 Task: Create a blank project ArtiZen with privacy Public and default view as List and in the team Taskers . Create three sections in the project as To-Do, Doing and Done
Action: Mouse moved to (793, 320)
Screenshot: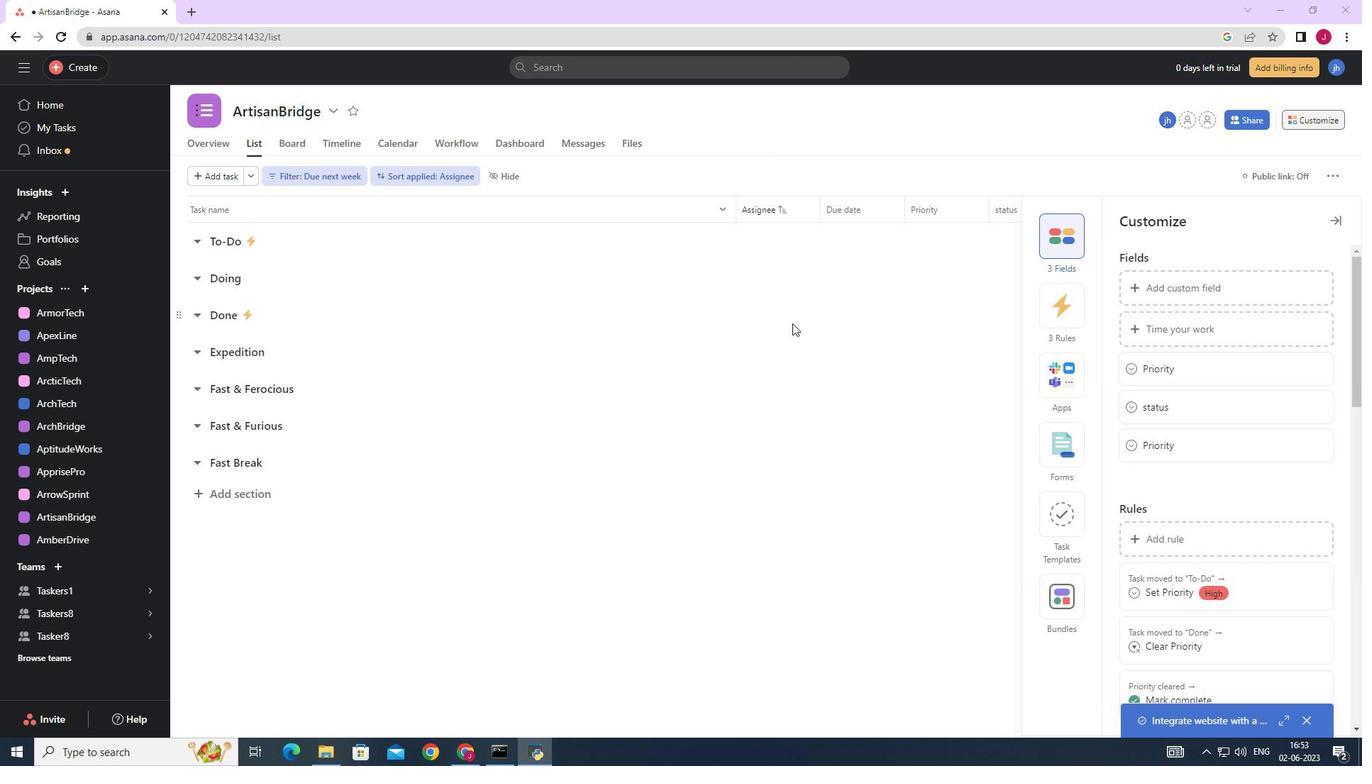 
Action: Mouse scrolled (793, 320) with delta (0, 0)
Screenshot: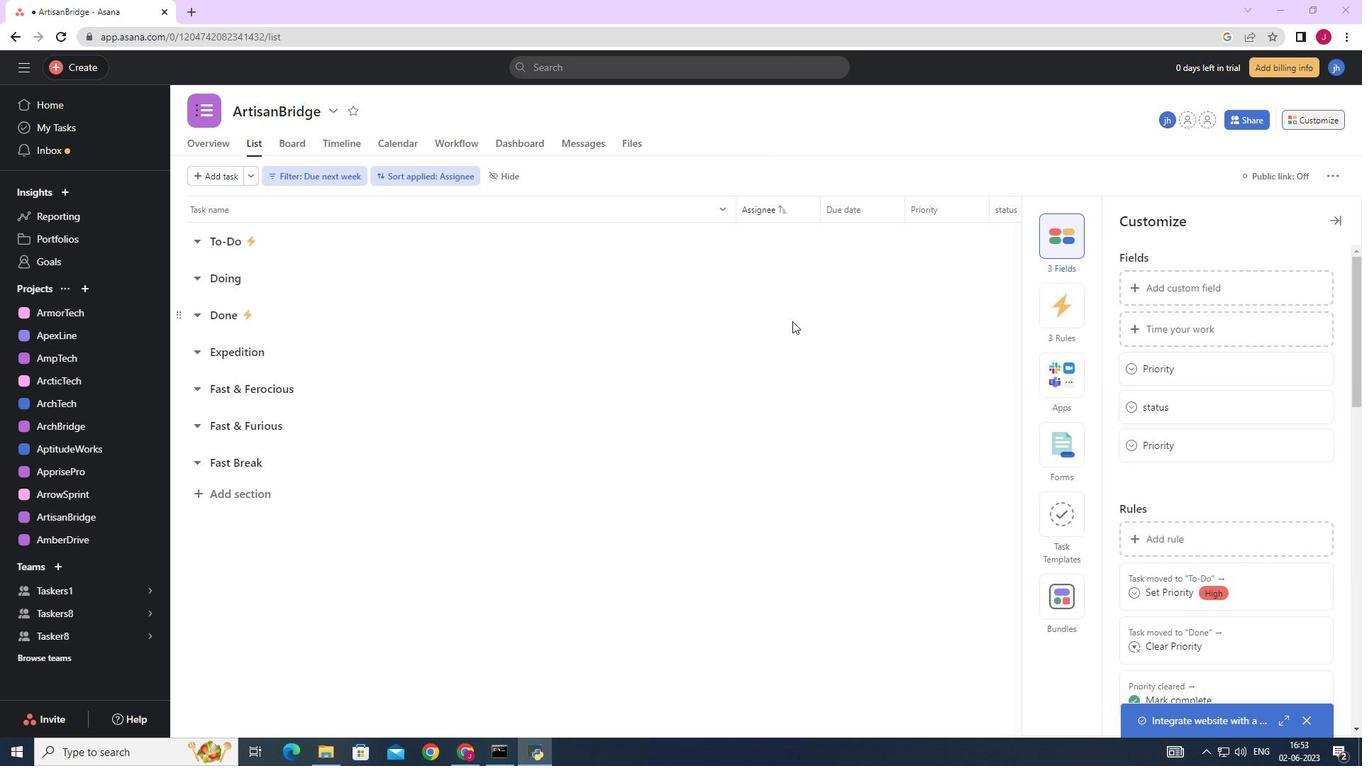 
Action: Mouse moved to (1329, 217)
Screenshot: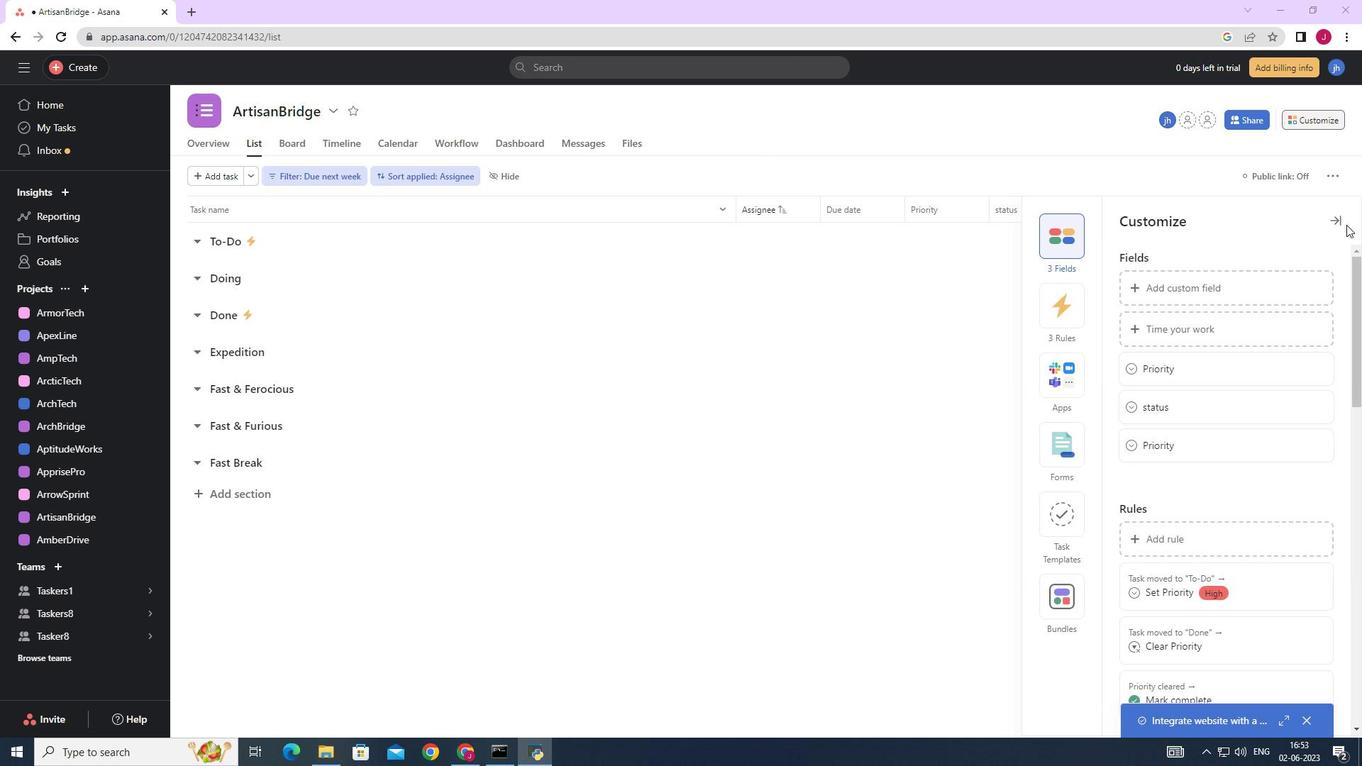 
Action: Mouse pressed left at (1329, 217)
Screenshot: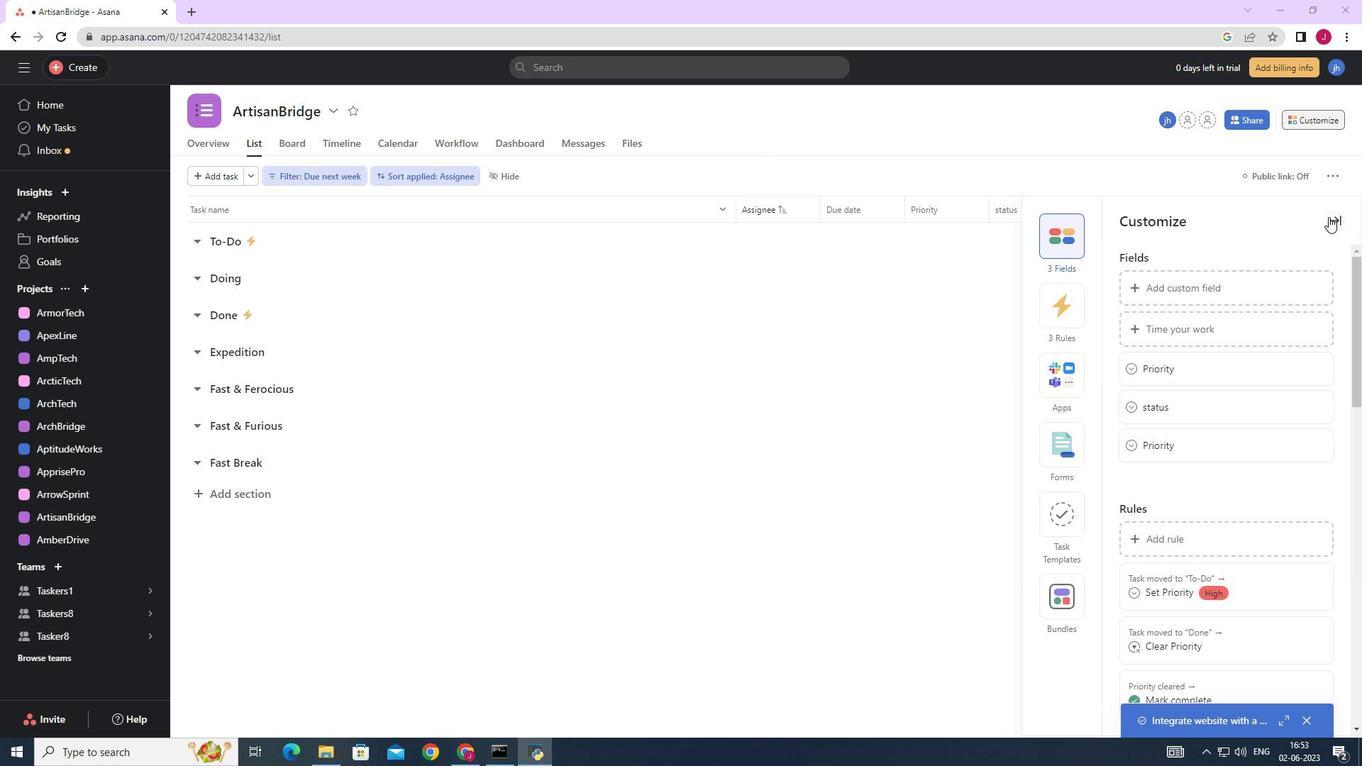 
Action: Mouse moved to (83, 286)
Screenshot: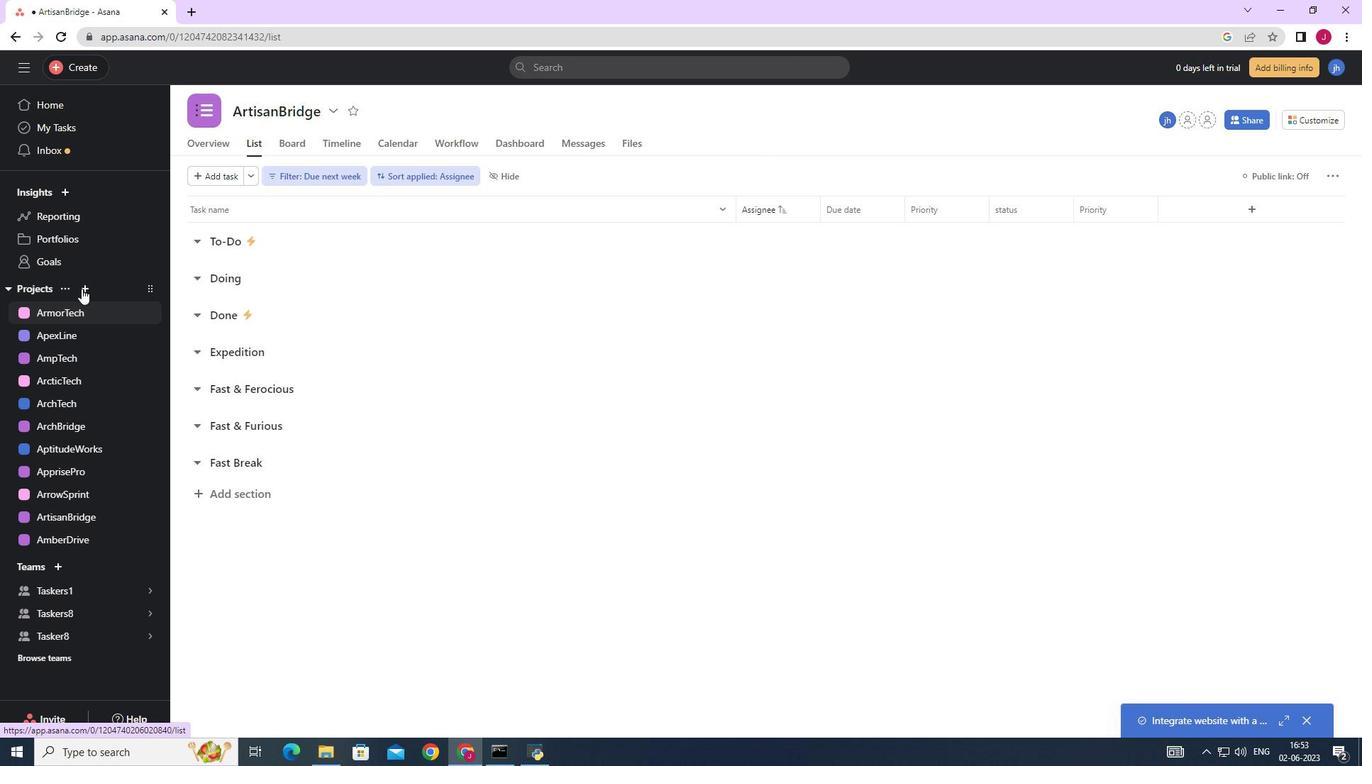 
Action: Mouse pressed left at (83, 286)
Screenshot: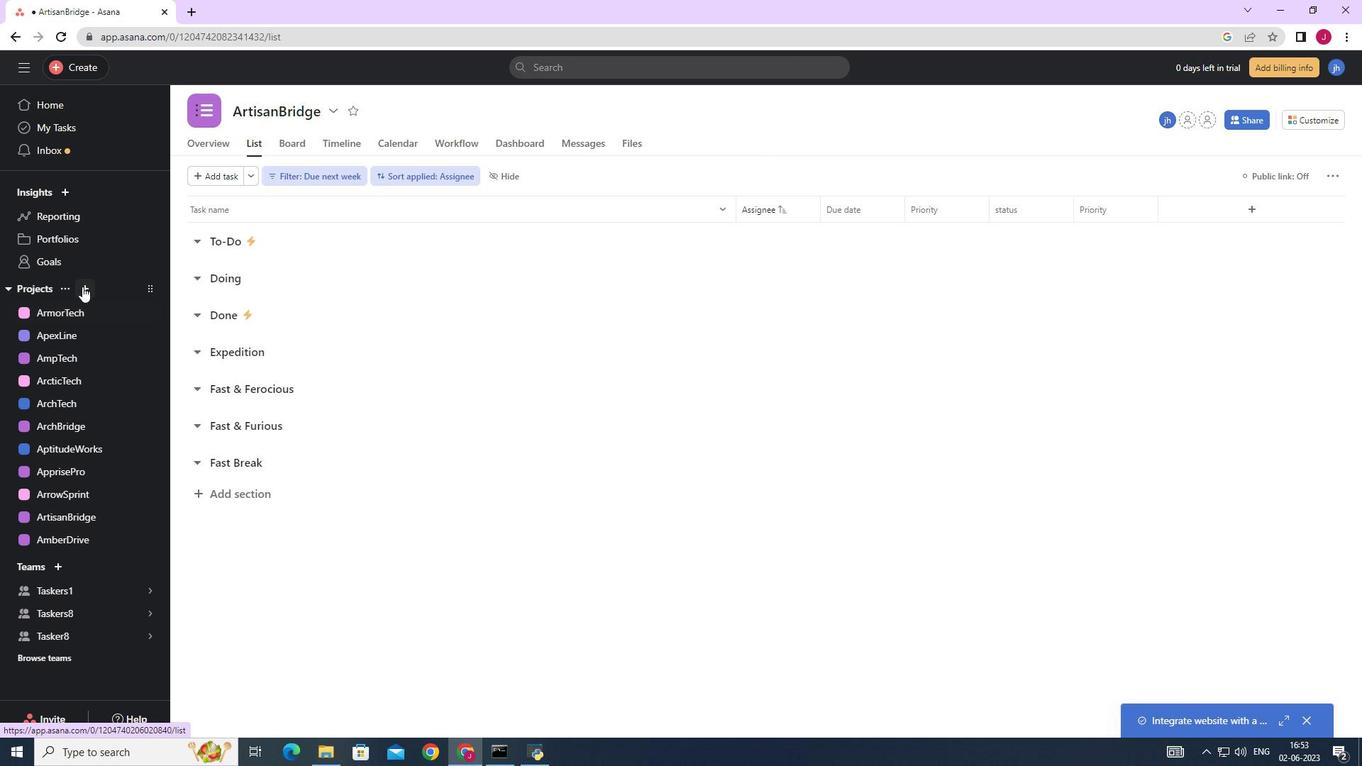 
Action: Mouse moved to (146, 322)
Screenshot: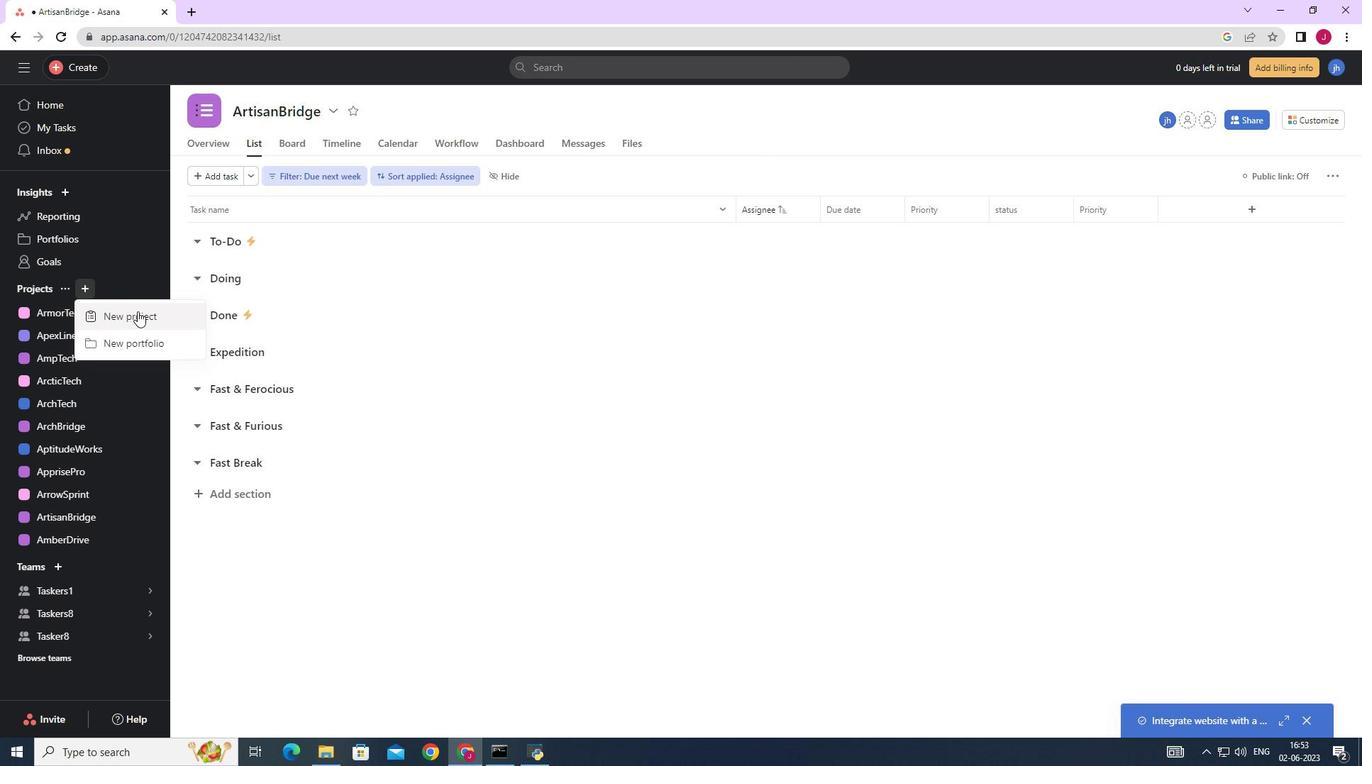 
Action: Mouse pressed left at (146, 322)
Screenshot: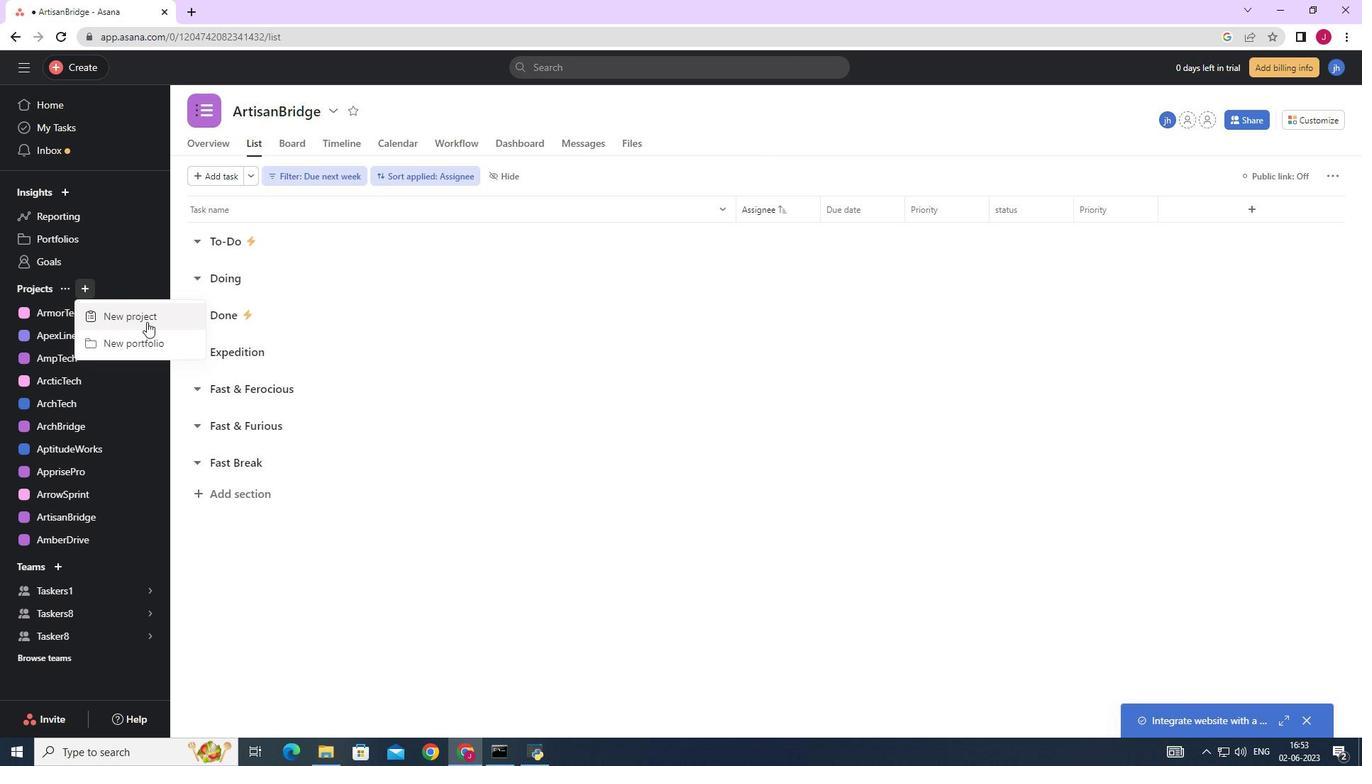 
Action: Mouse moved to (574, 291)
Screenshot: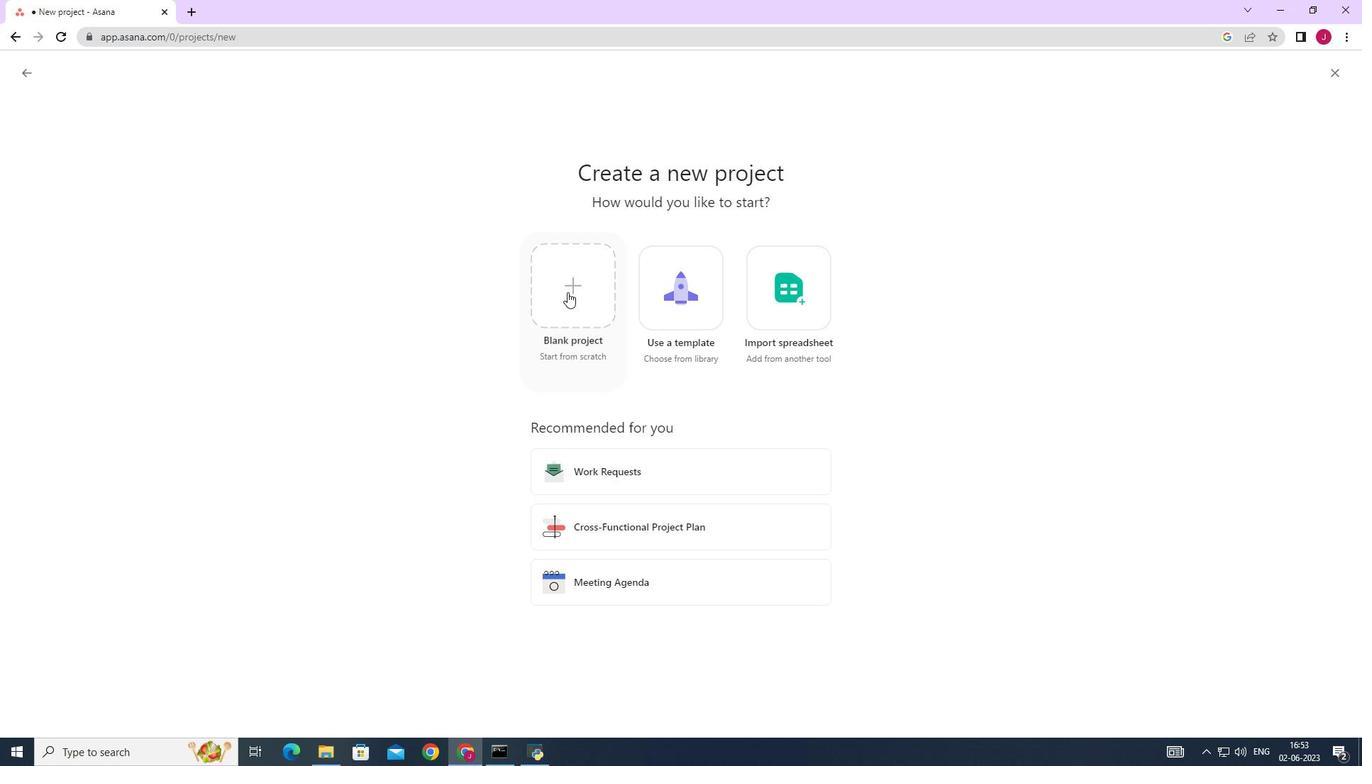 
Action: Mouse pressed left at (574, 291)
Screenshot: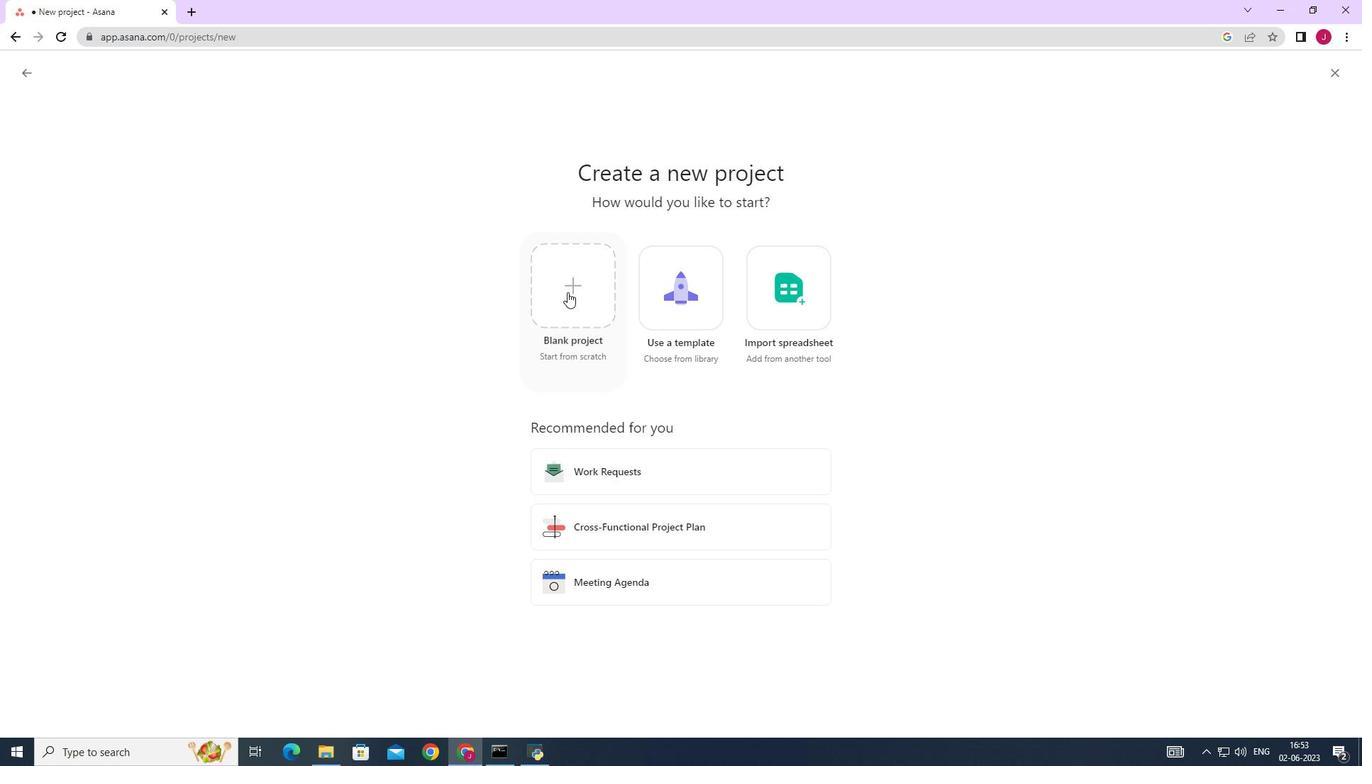 
Action: Mouse moved to (362, 188)
Screenshot: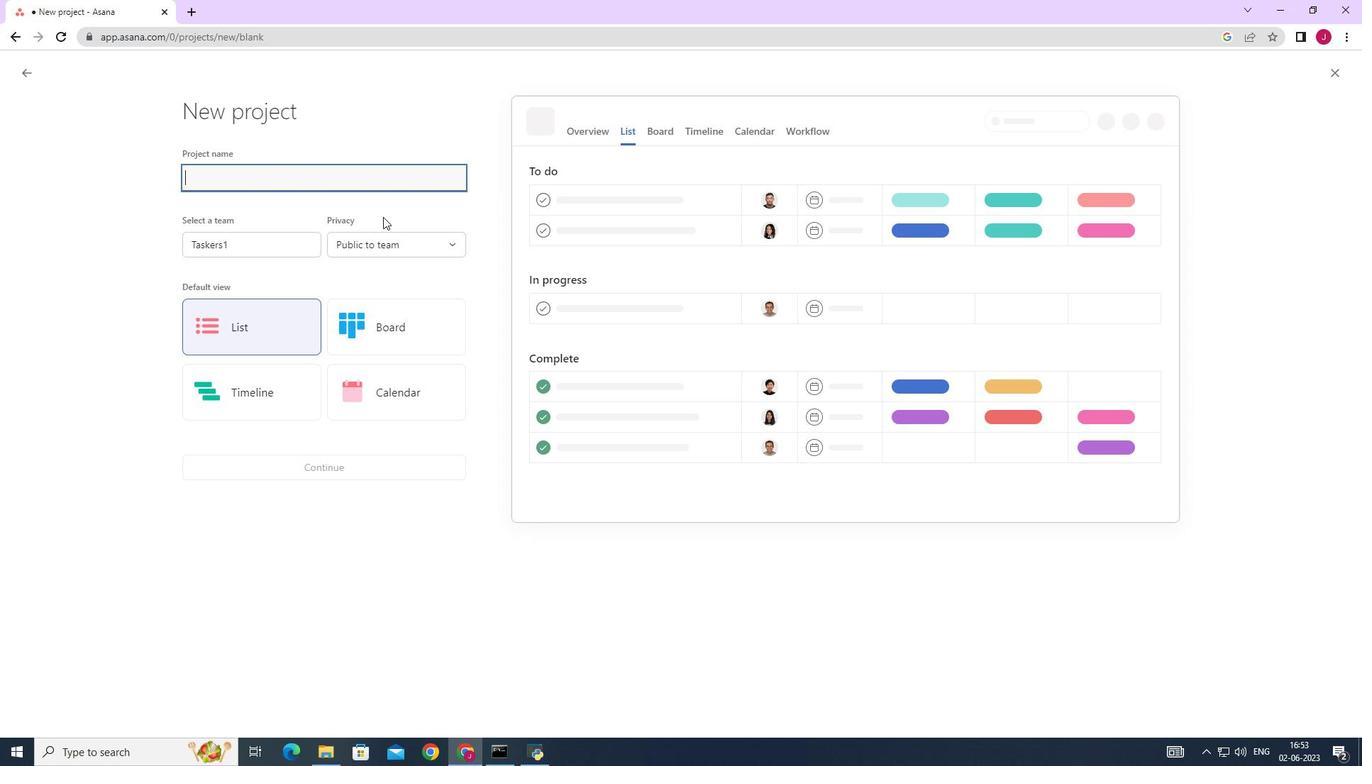 
Action: Key pressed <Key.caps_lock>A<Key.caps_lock>rti<Key.caps_lock>Z<Key.caps_lock>en
Screenshot: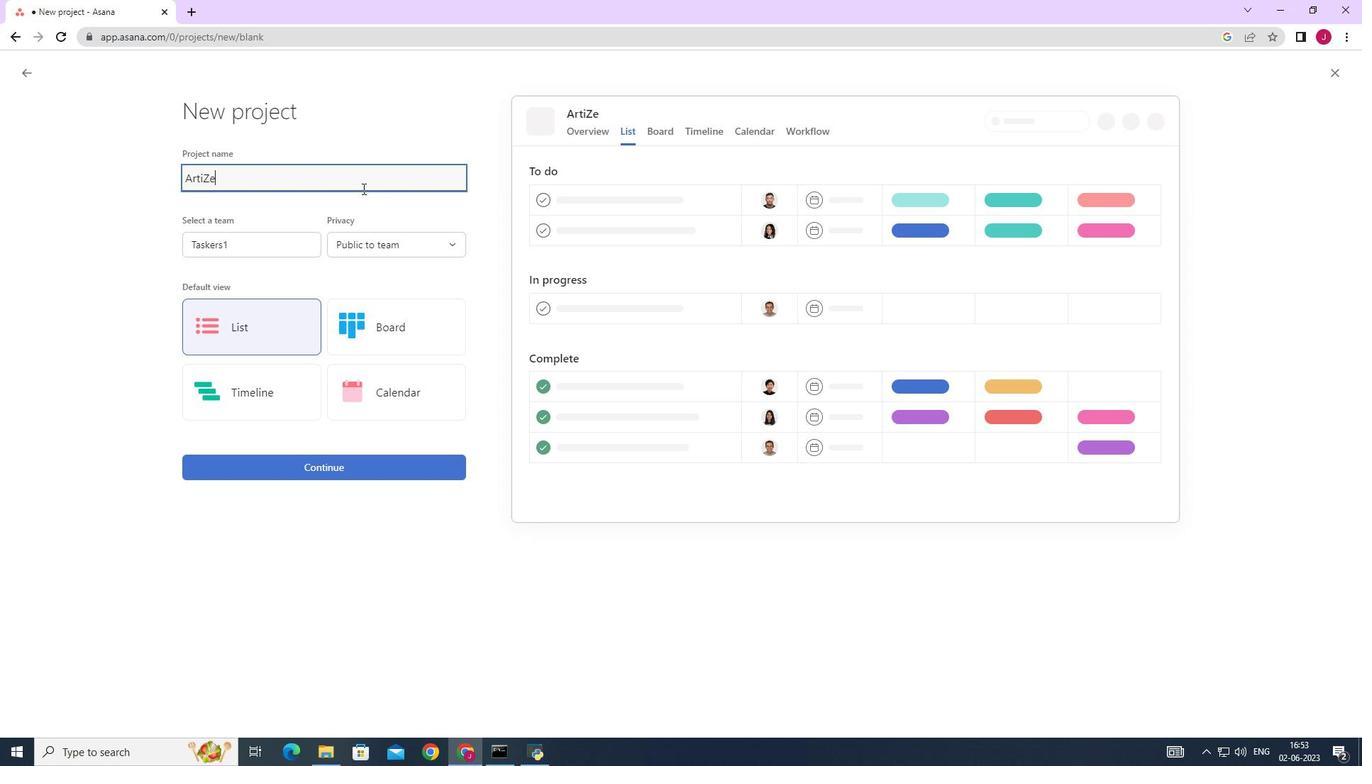 
Action: Mouse moved to (414, 247)
Screenshot: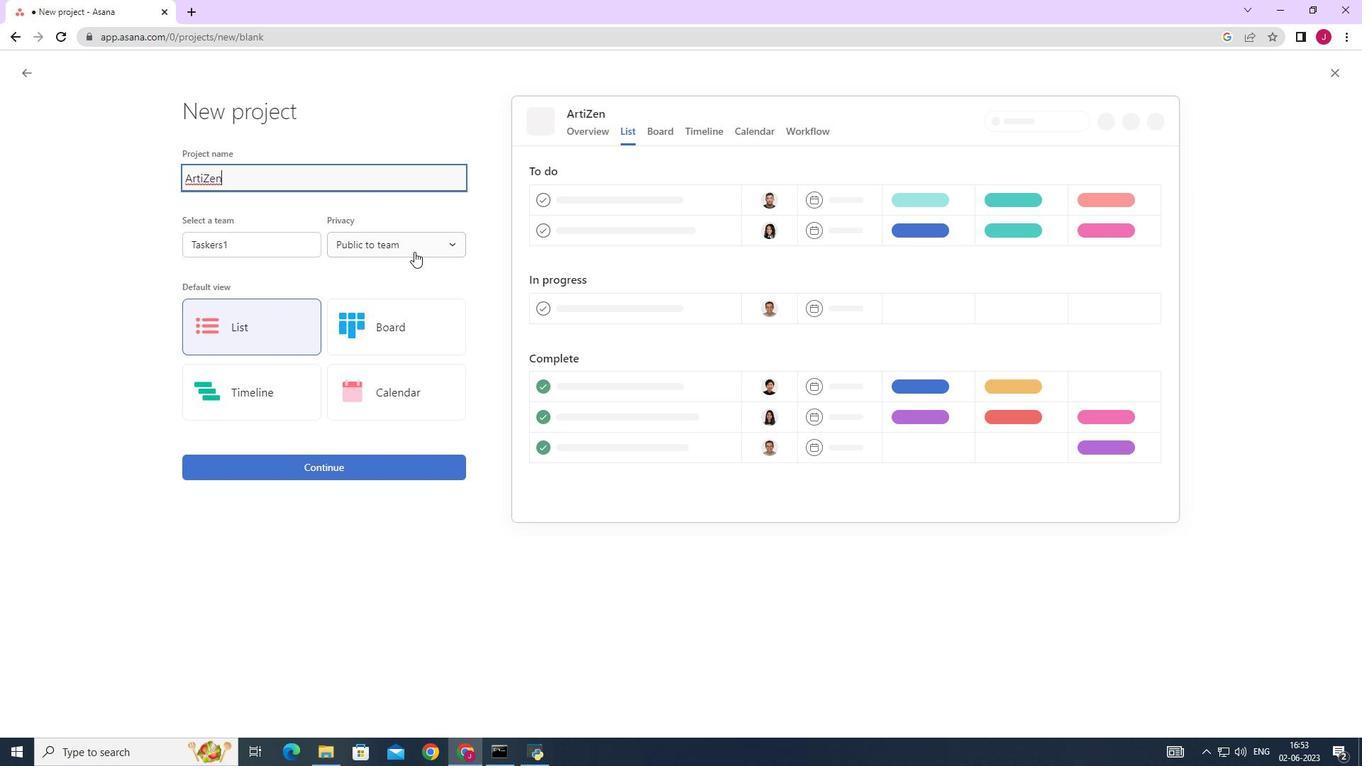 
Action: Mouse pressed left at (414, 247)
Screenshot: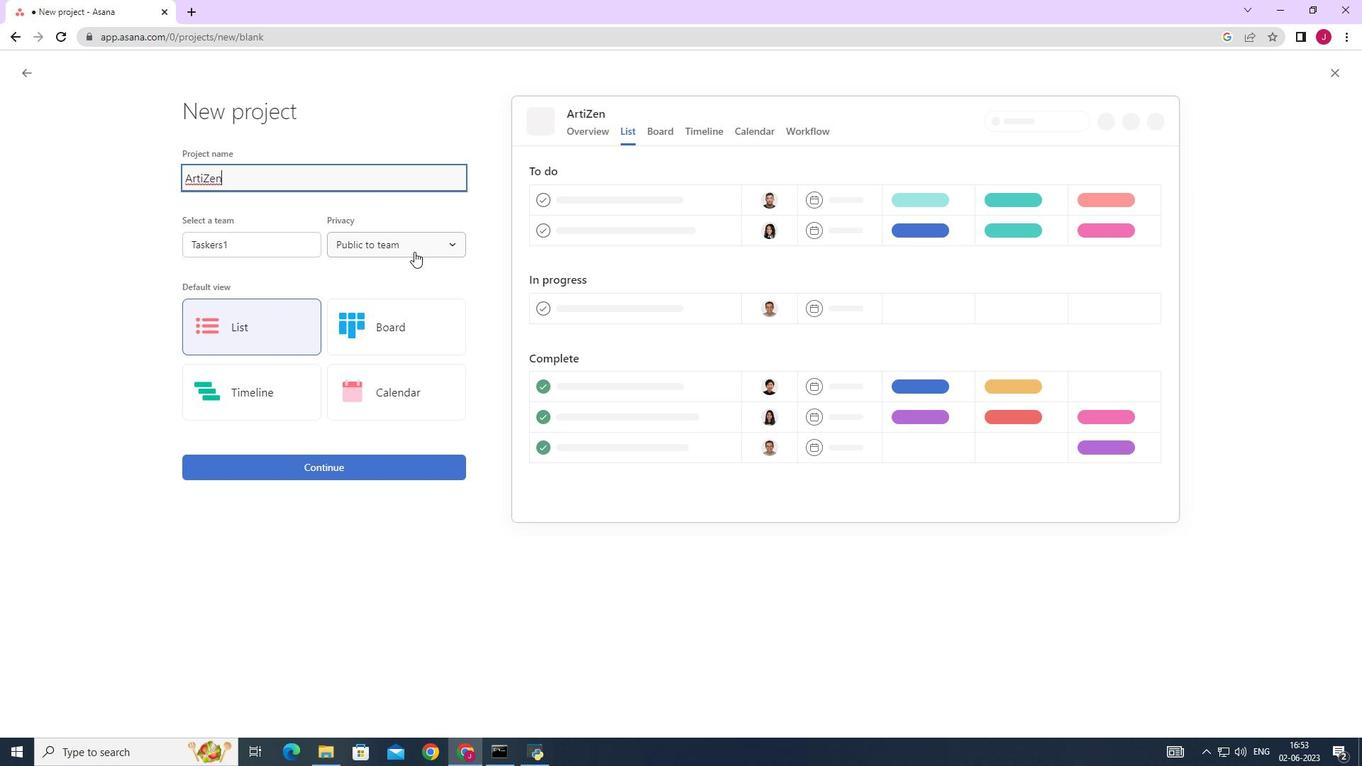 
Action: Mouse moved to (405, 269)
Screenshot: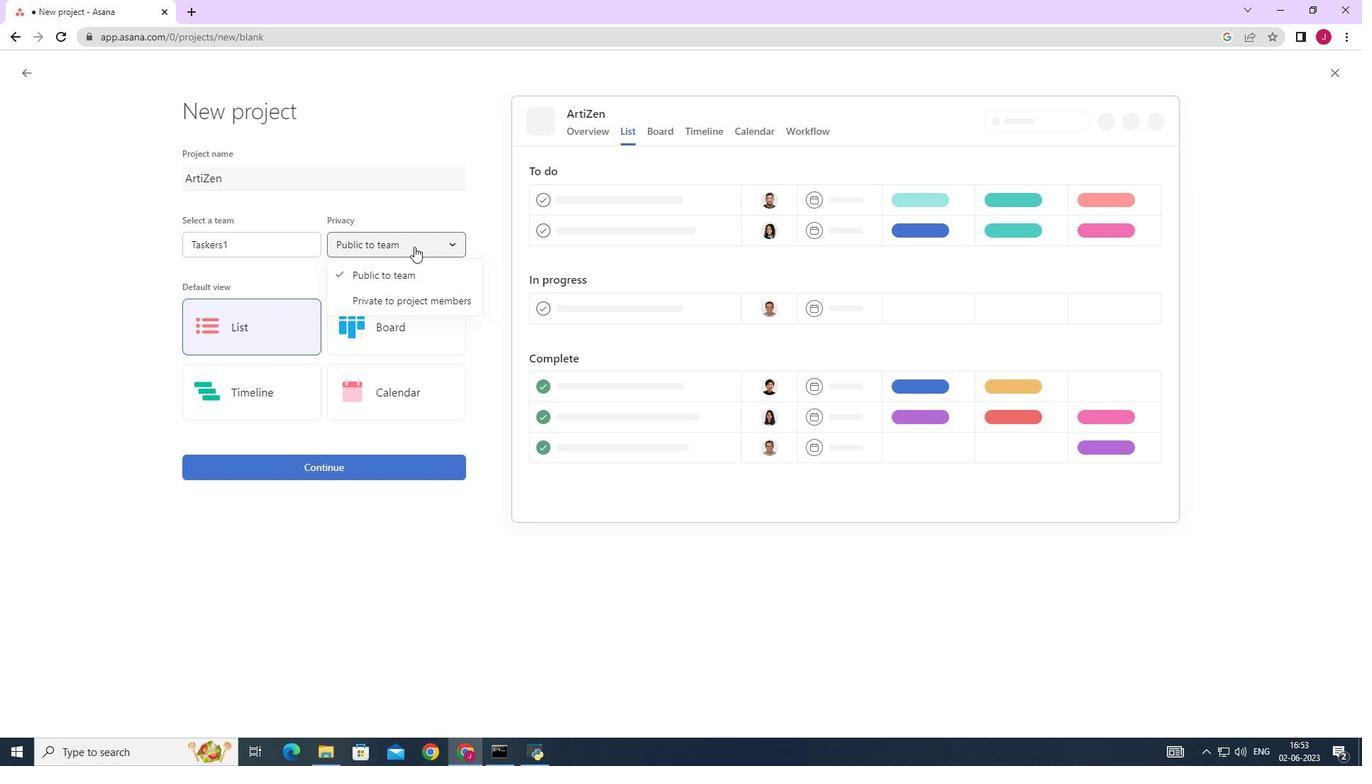 
Action: Mouse pressed left at (405, 269)
Screenshot: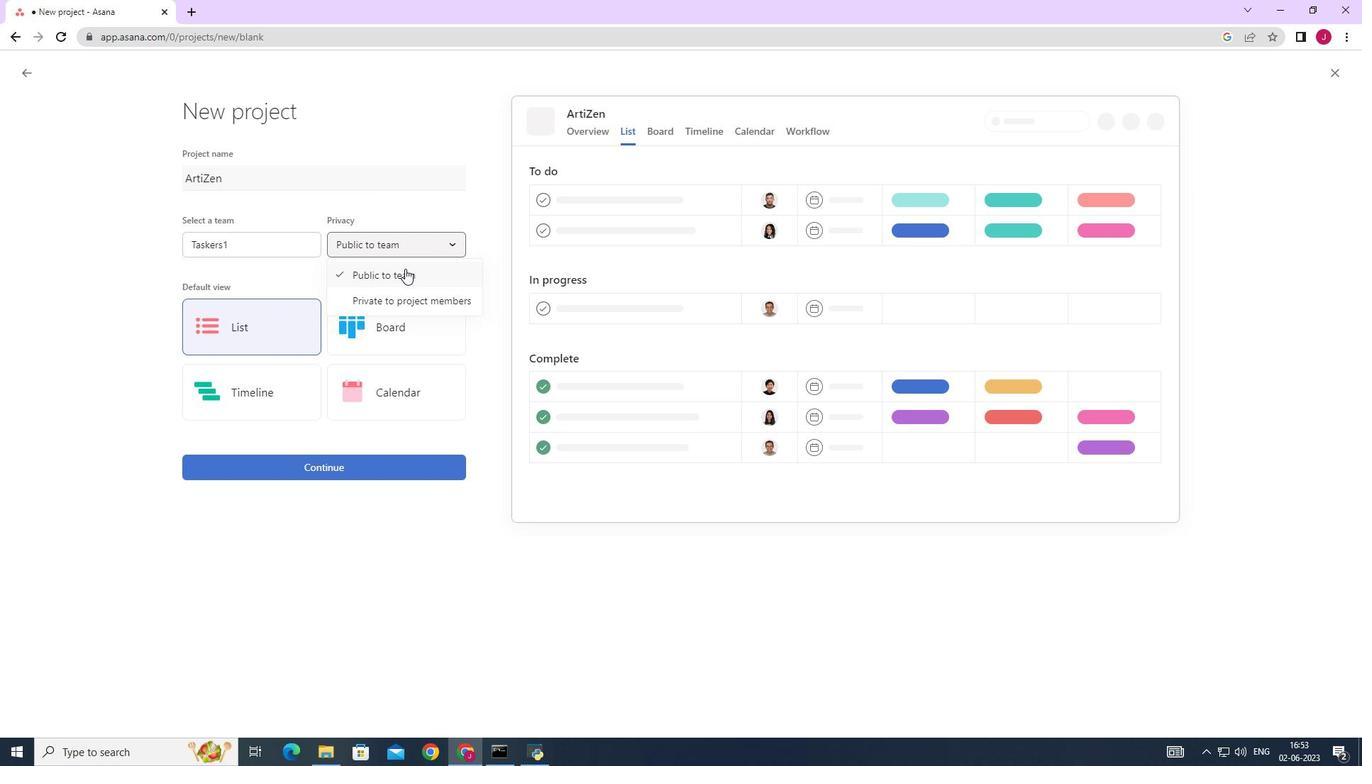 
Action: Mouse moved to (269, 320)
Screenshot: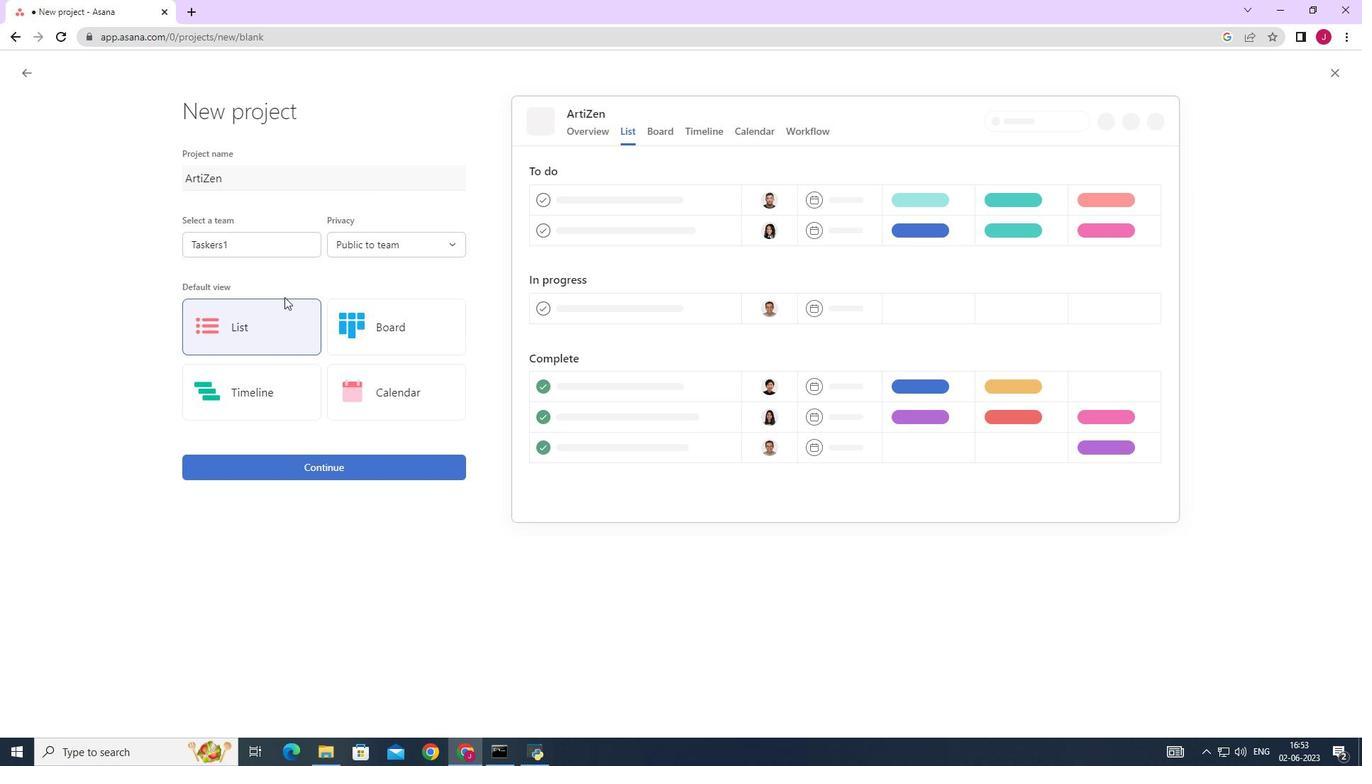 
Action: Mouse pressed left at (269, 320)
Screenshot: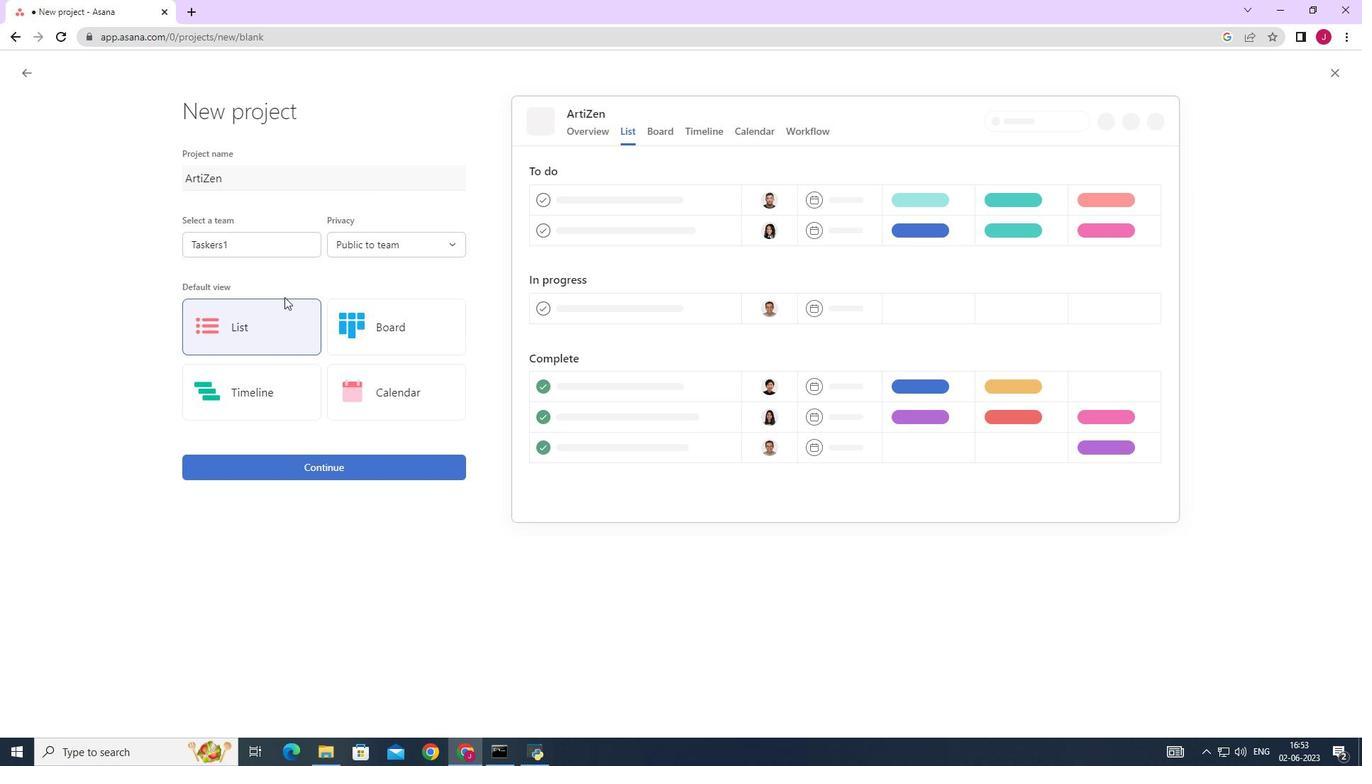 
Action: Mouse moved to (312, 466)
Screenshot: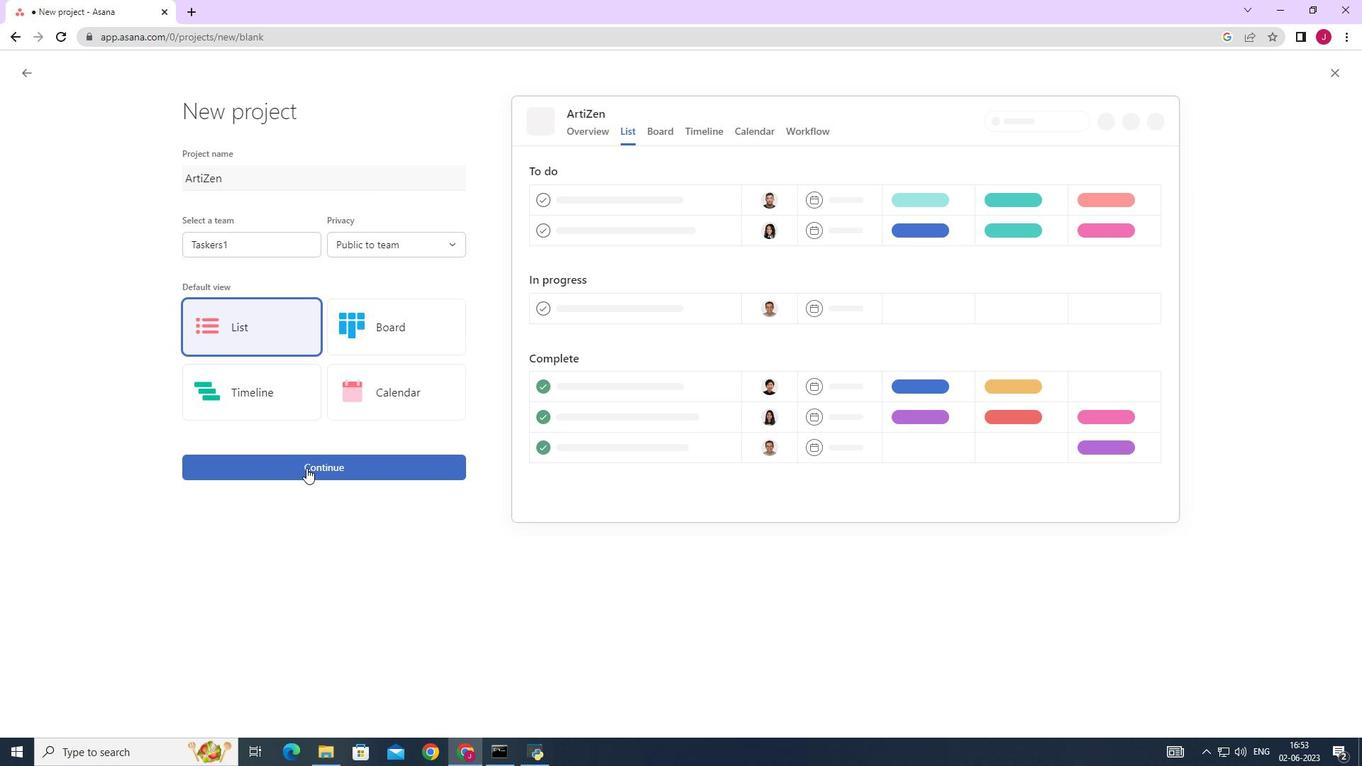 
Action: Mouse pressed left at (312, 466)
Screenshot: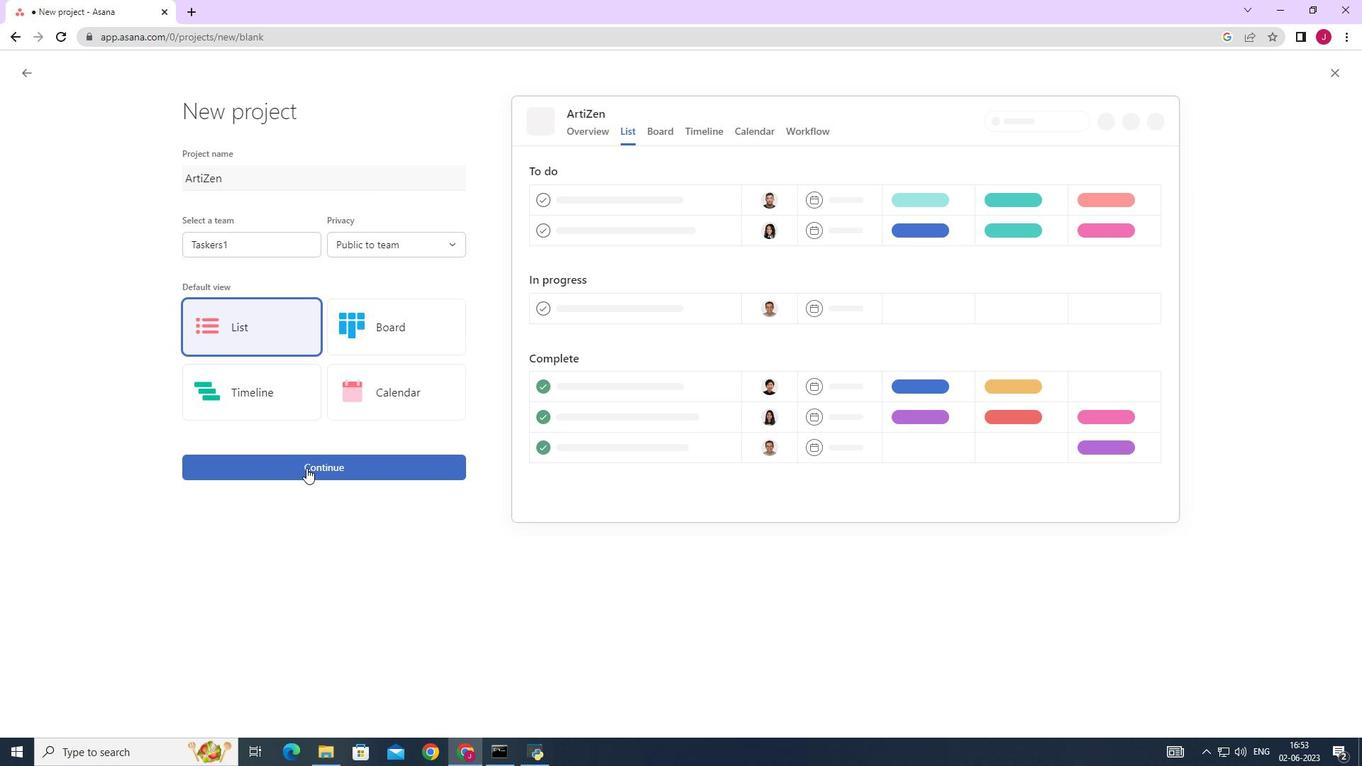 
Action: Mouse moved to (331, 379)
Screenshot: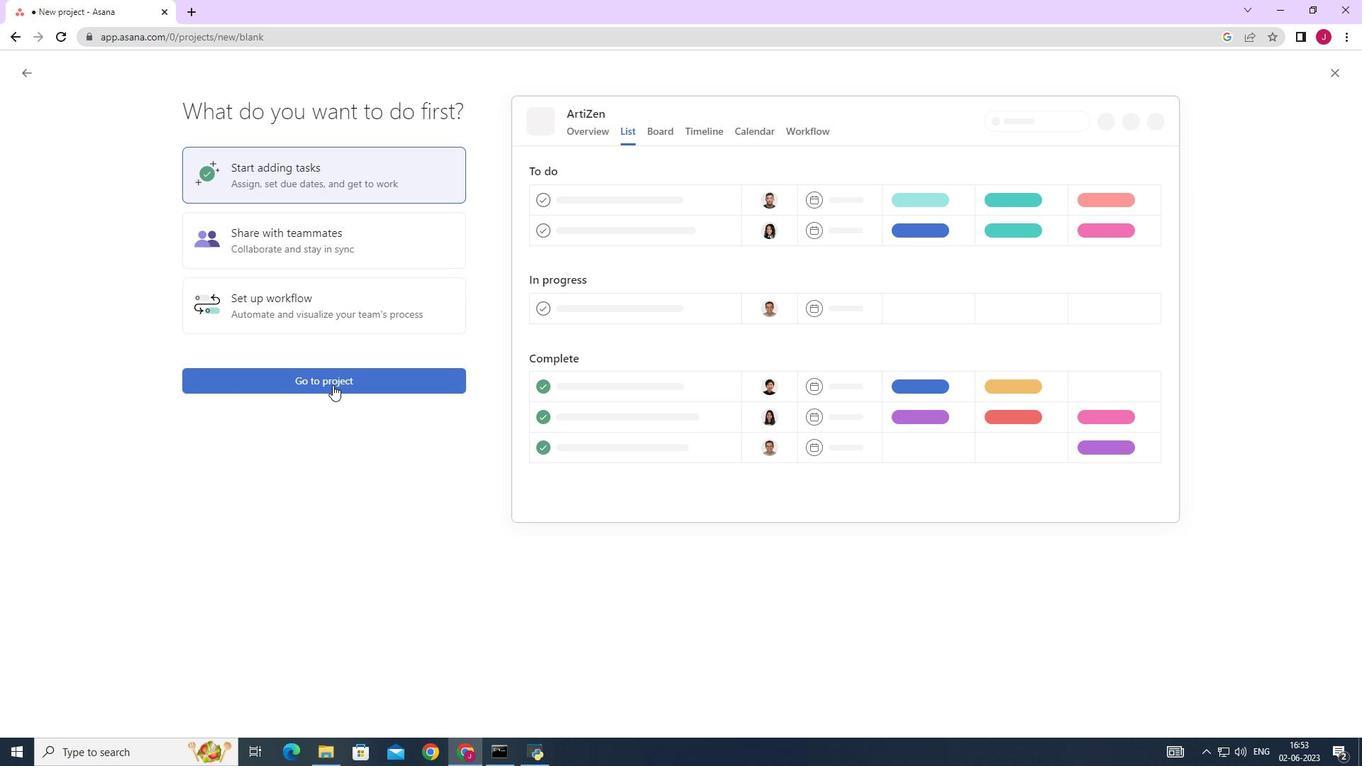 
Action: Mouse pressed left at (331, 379)
Screenshot: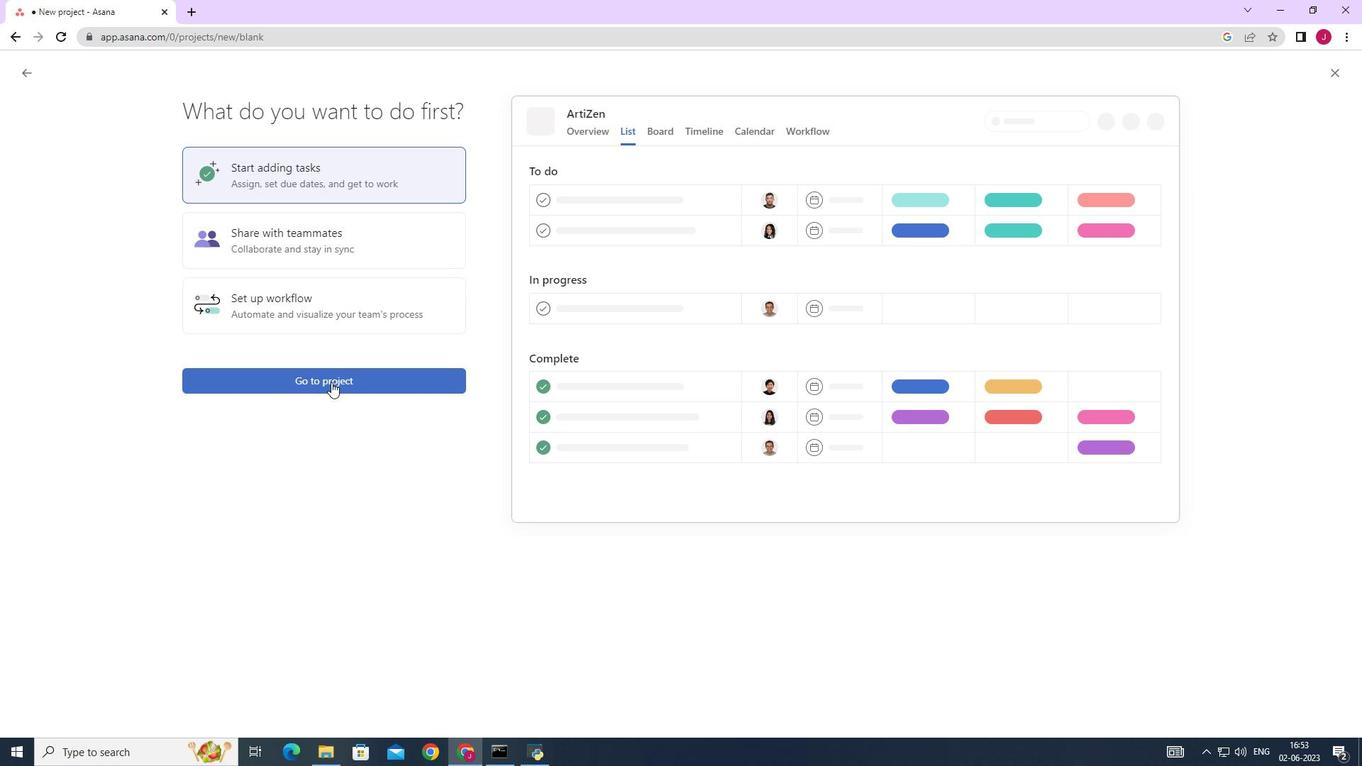 
Action: Mouse moved to (248, 312)
Screenshot: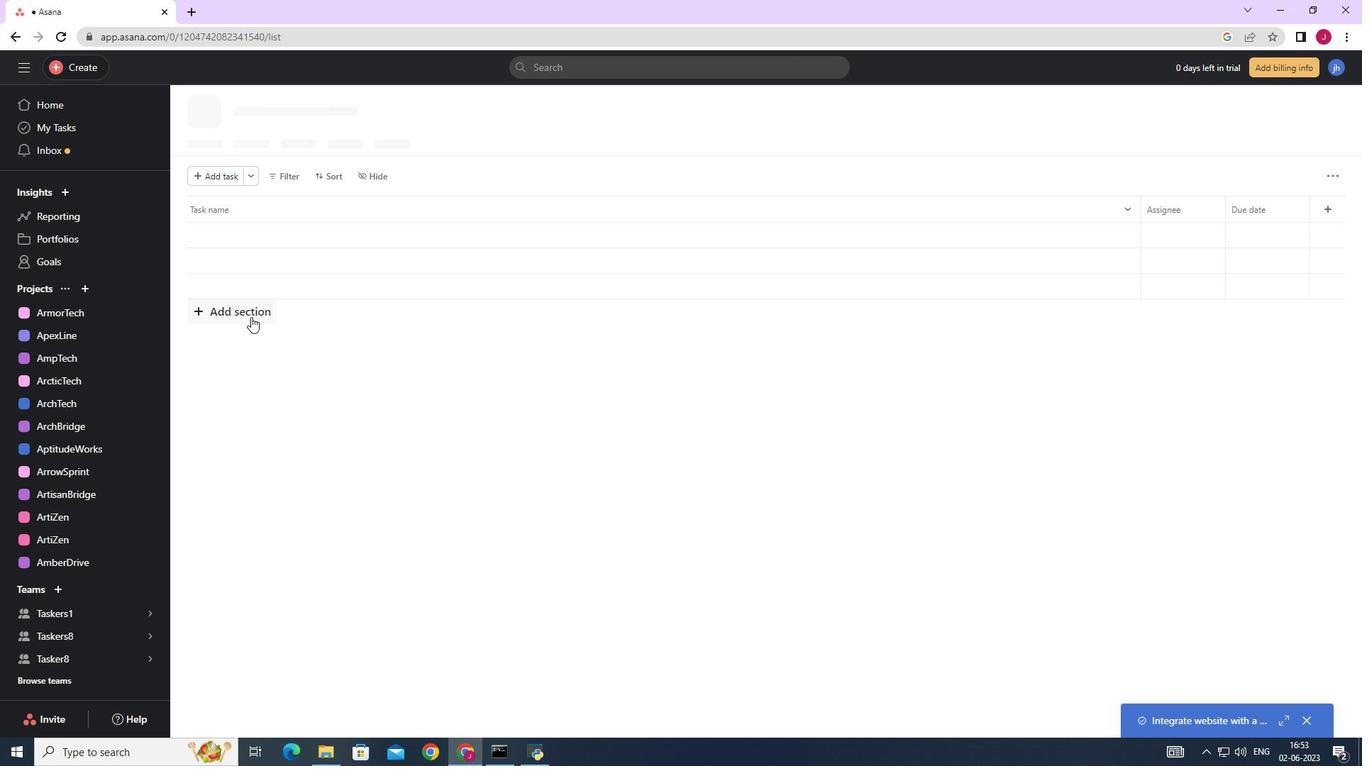 
Action: Mouse pressed left at (248, 312)
Screenshot: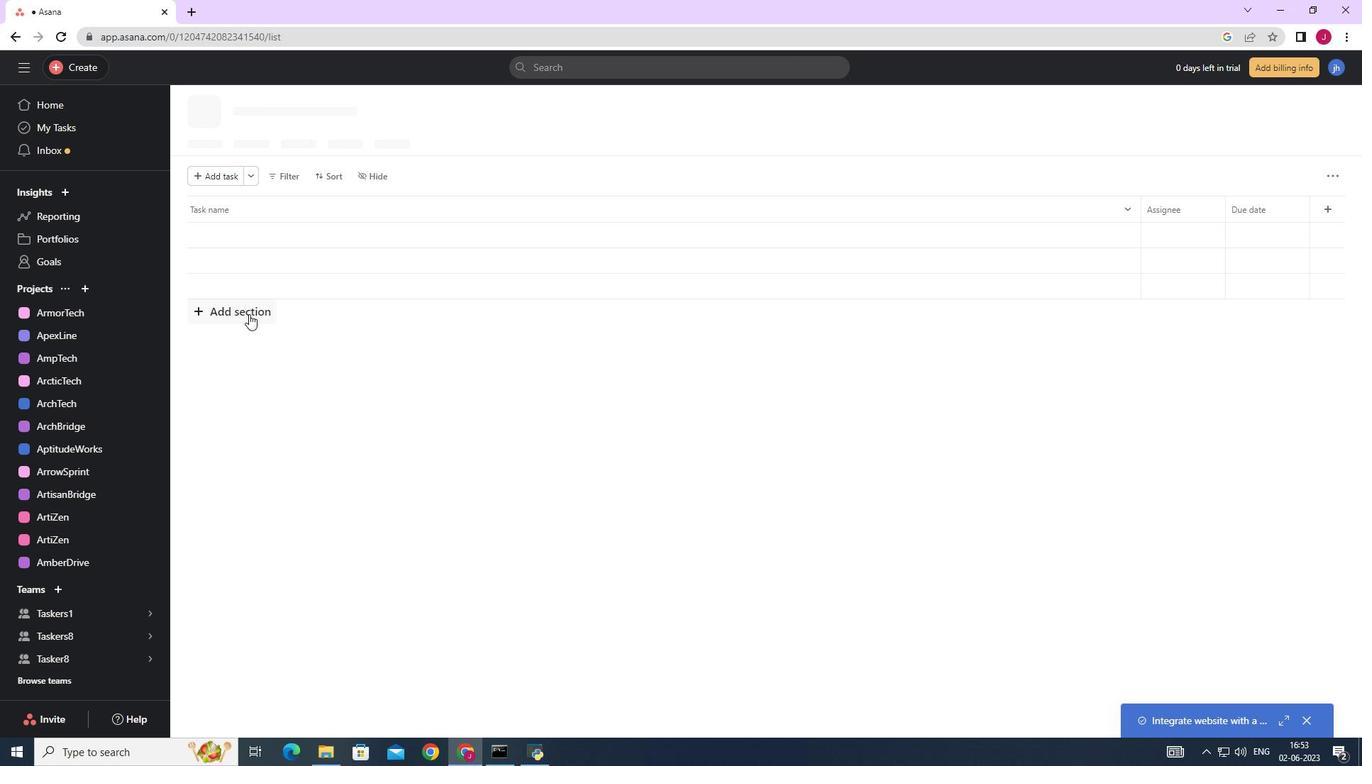 
Action: Mouse moved to (245, 239)
Screenshot: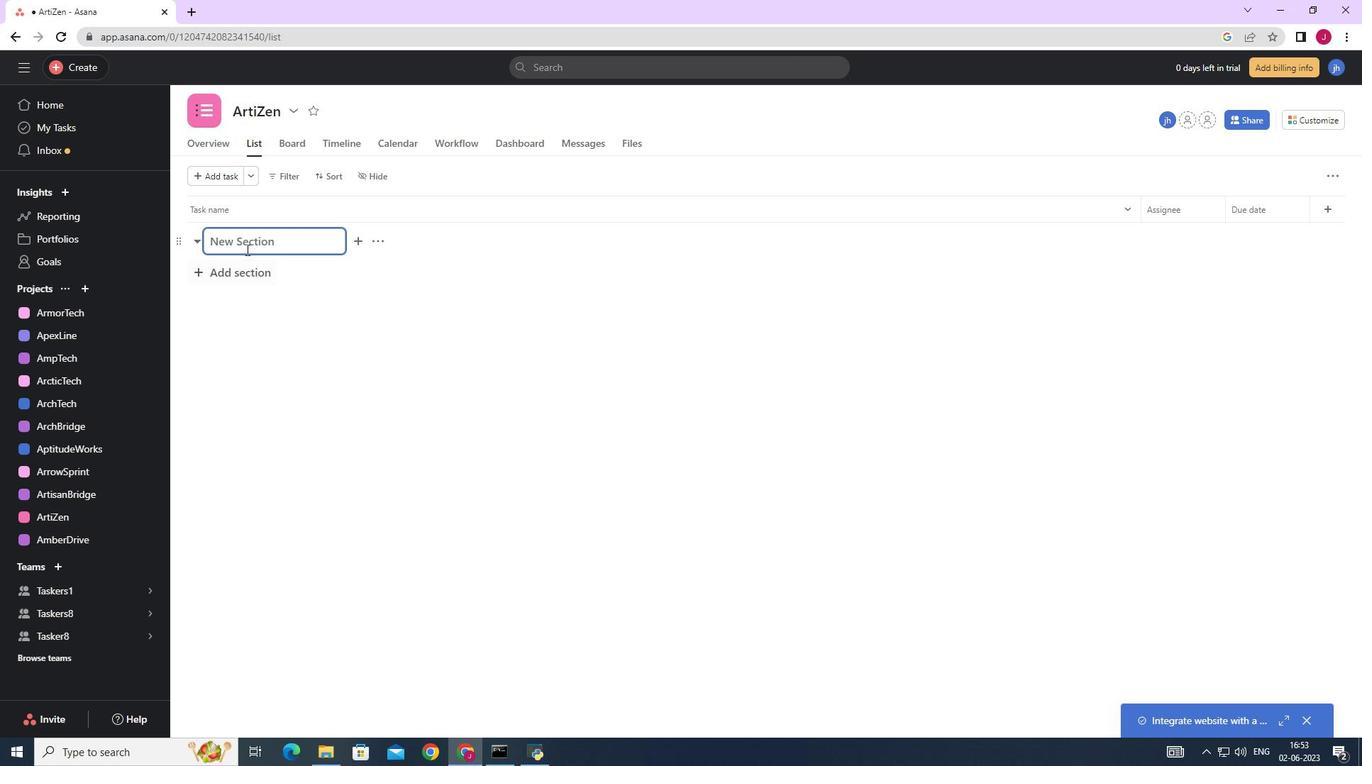 
Action: Key pressed <Key.caps_lock>T<Key.caps_lock>o-<Key.caps_lock>D<Key.caps_lock>o
Screenshot: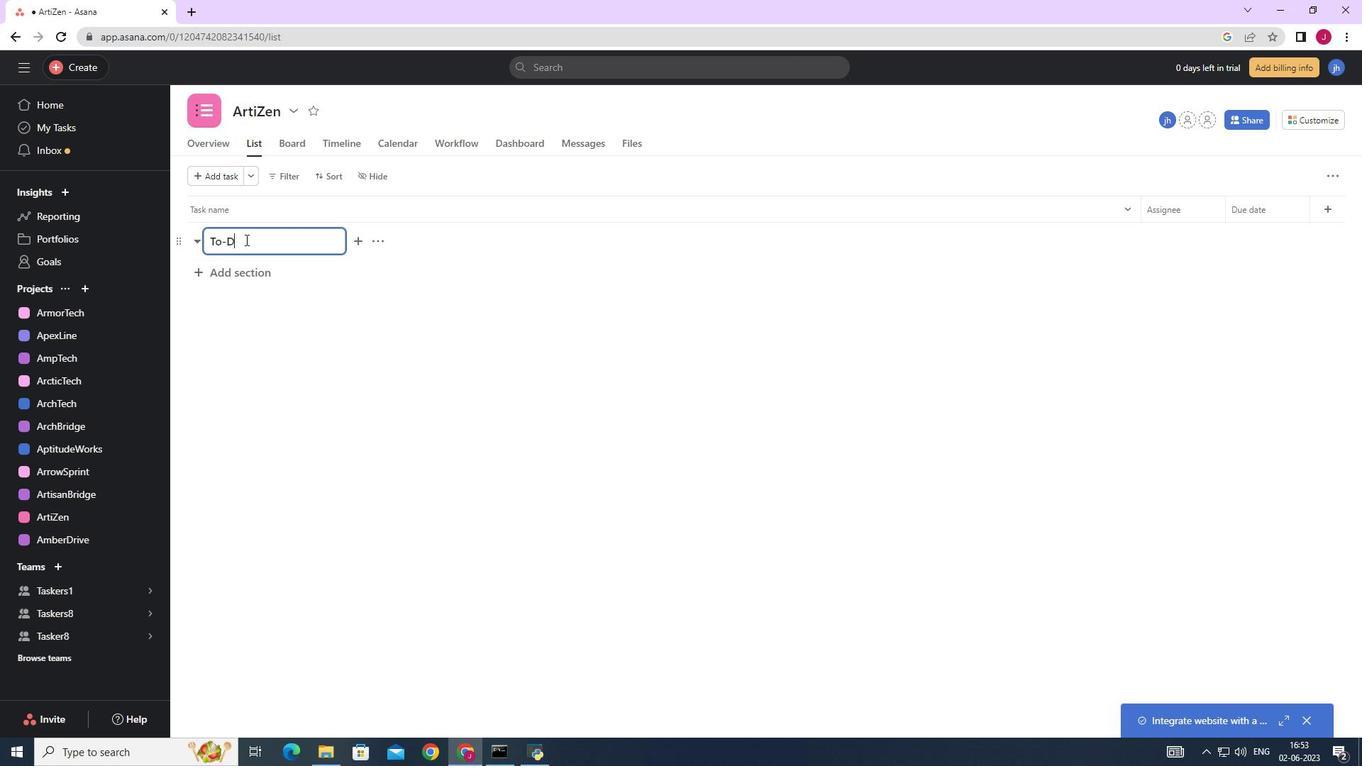
Action: Mouse moved to (247, 273)
Screenshot: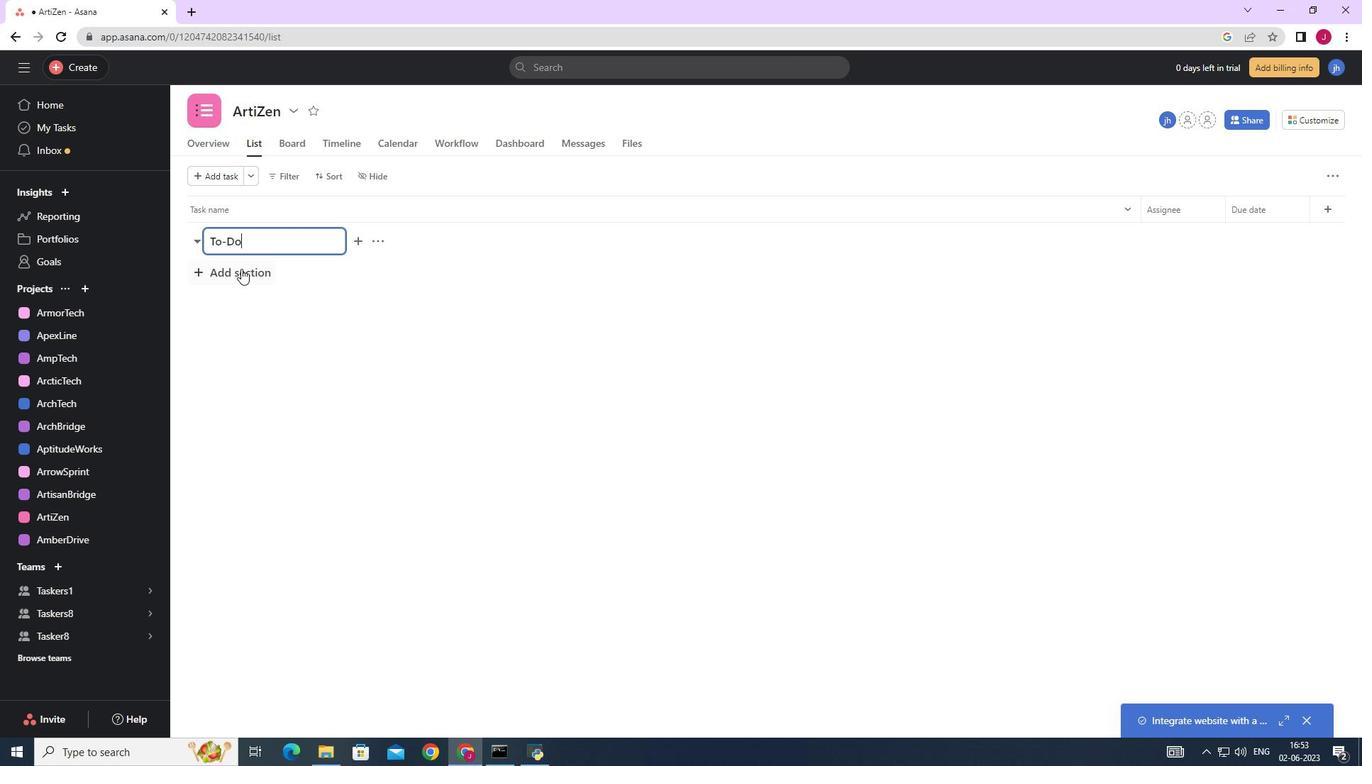 
Action: Mouse pressed left at (247, 273)
Screenshot: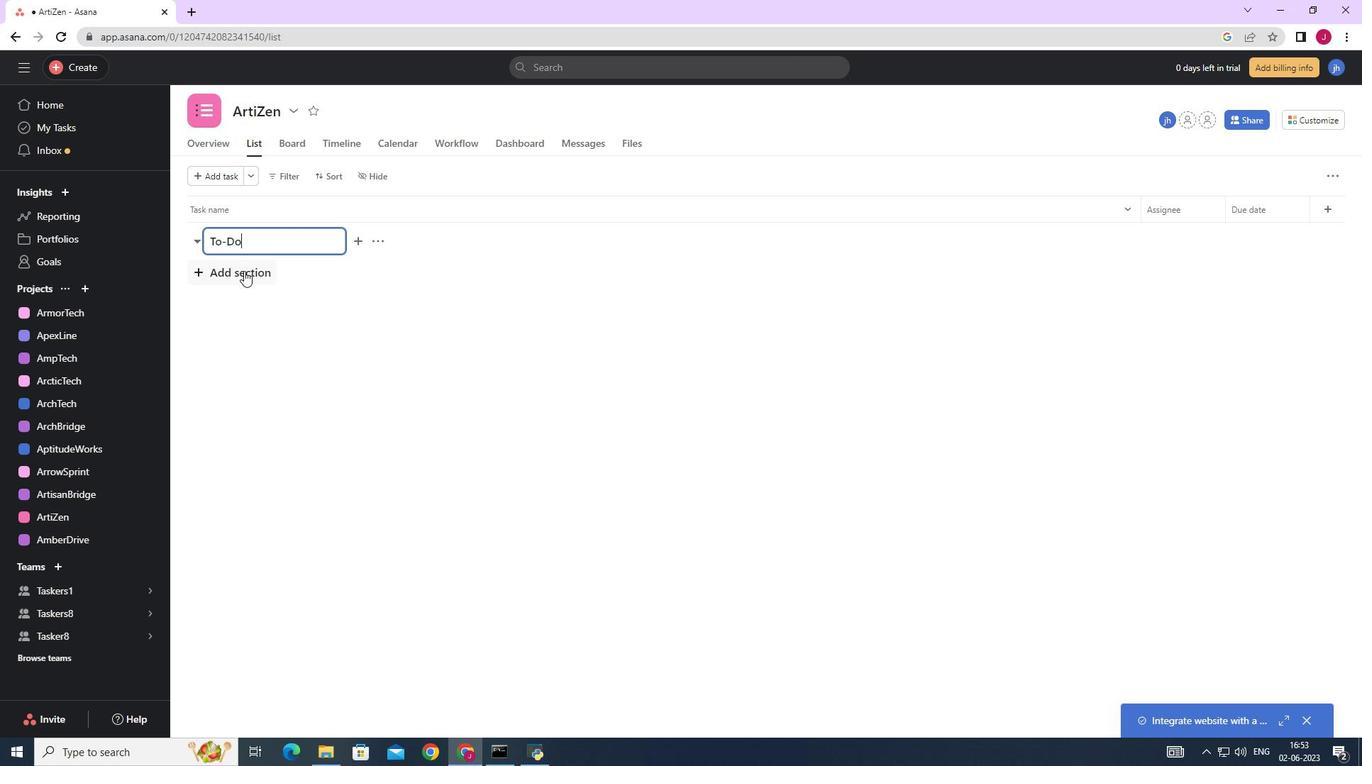 
Action: Key pressed <Key.caps_lock>D<Key.caps_lock>oing
Screenshot: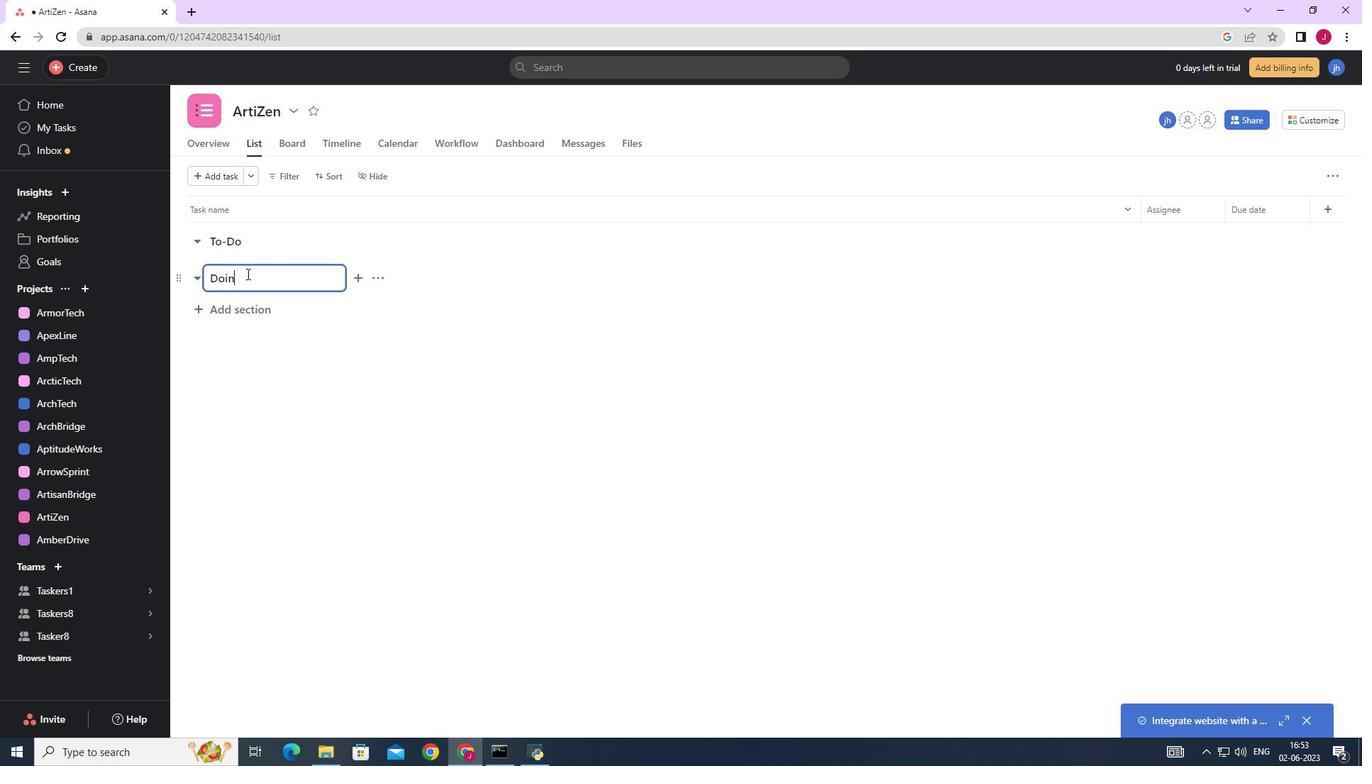 
Action: Mouse moved to (261, 310)
Screenshot: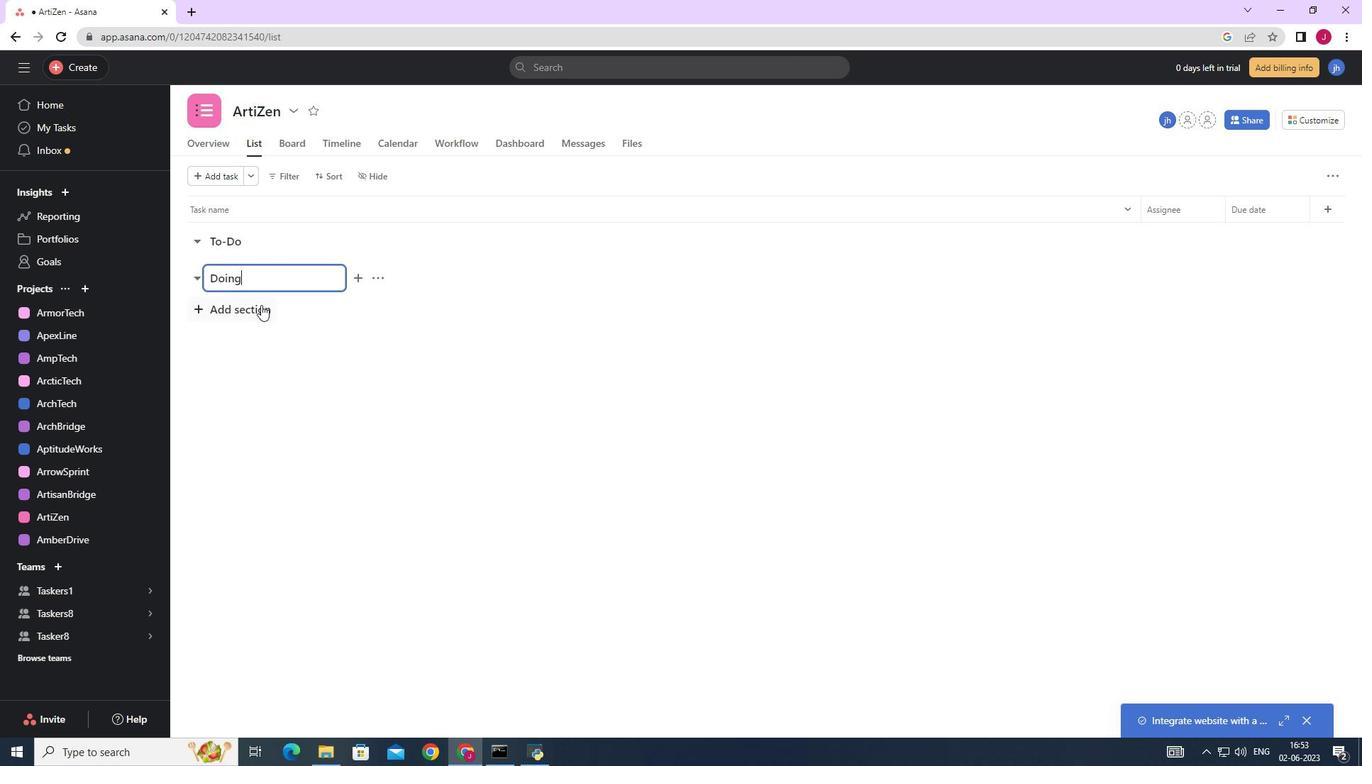 
Action: Mouse pressed left at (261, 310)
Screenshot: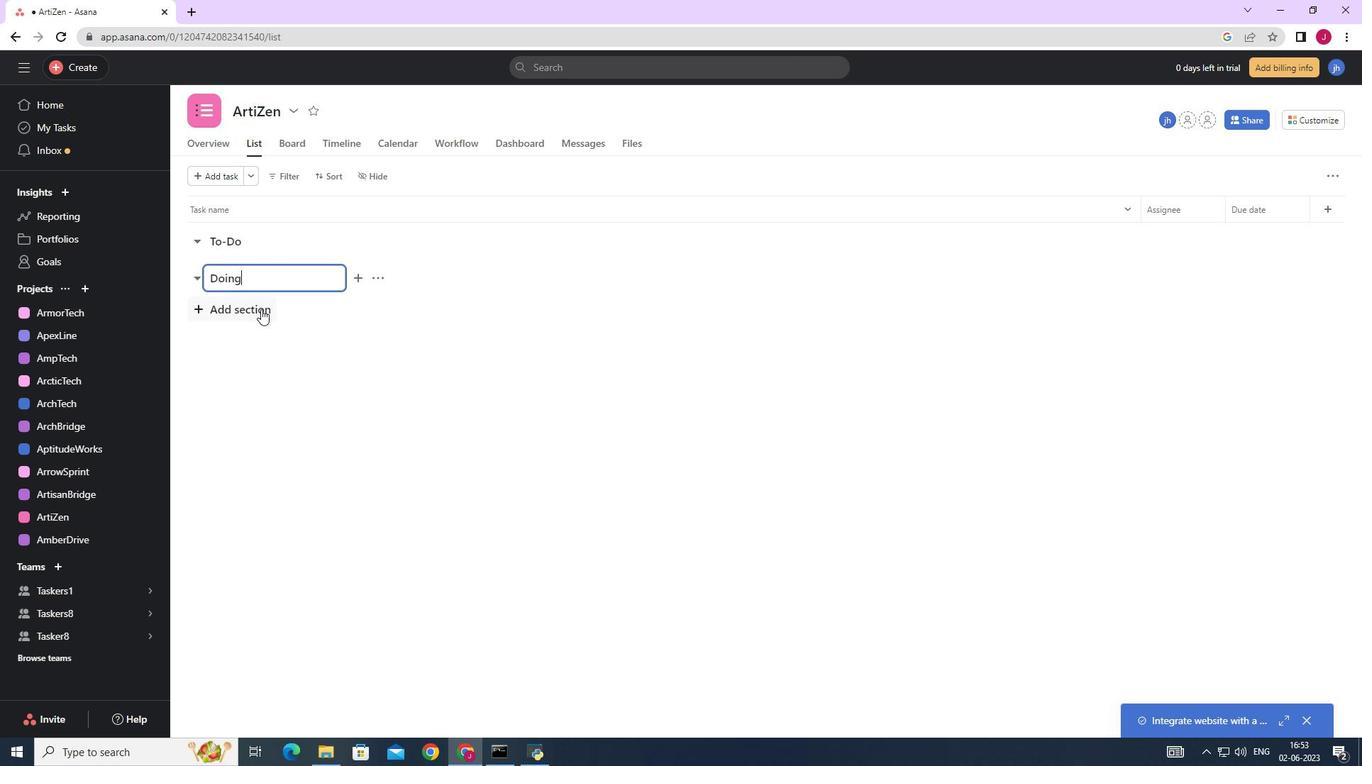 
Action: Key pressed <Key.caps_lock>D<Key.caps_lock>one<Key.enter>
Screenshot: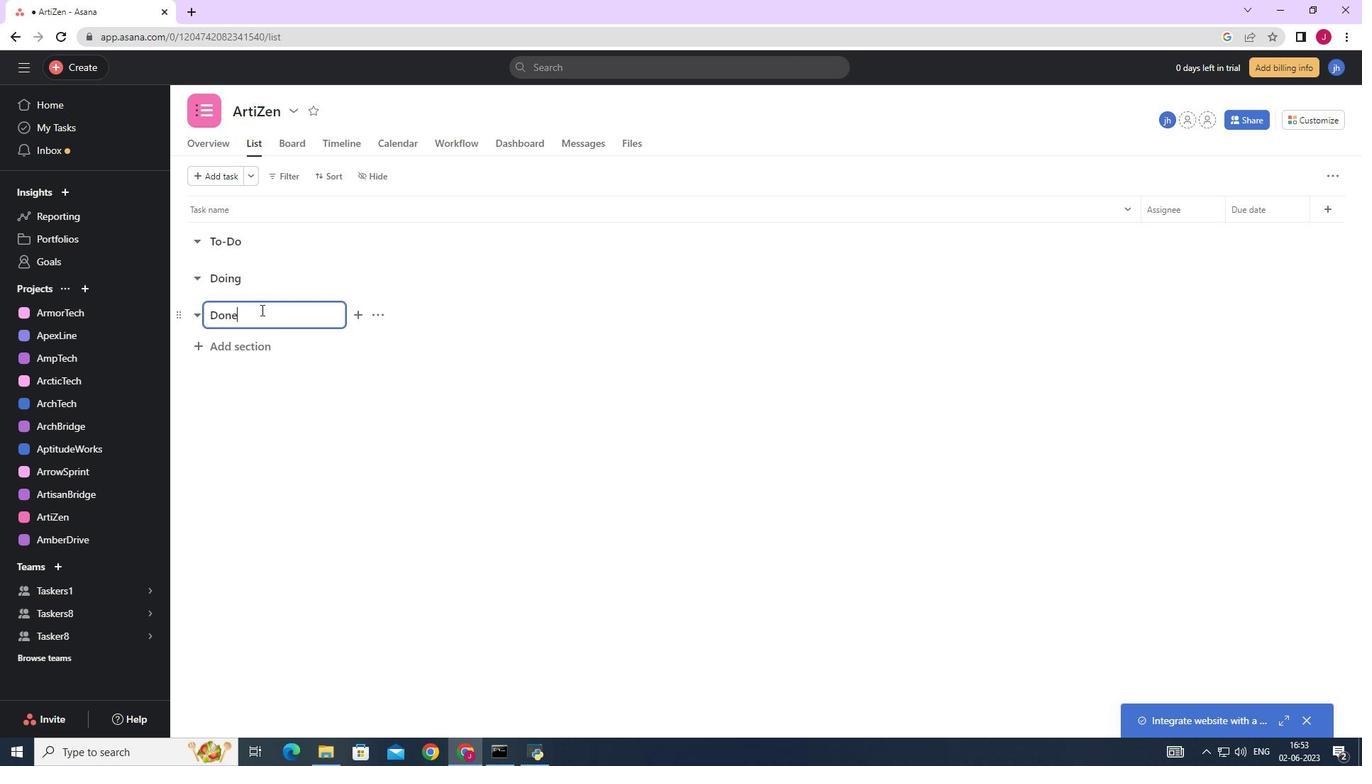 
Action: Mouse moved to (1284, 125)
Screenshot: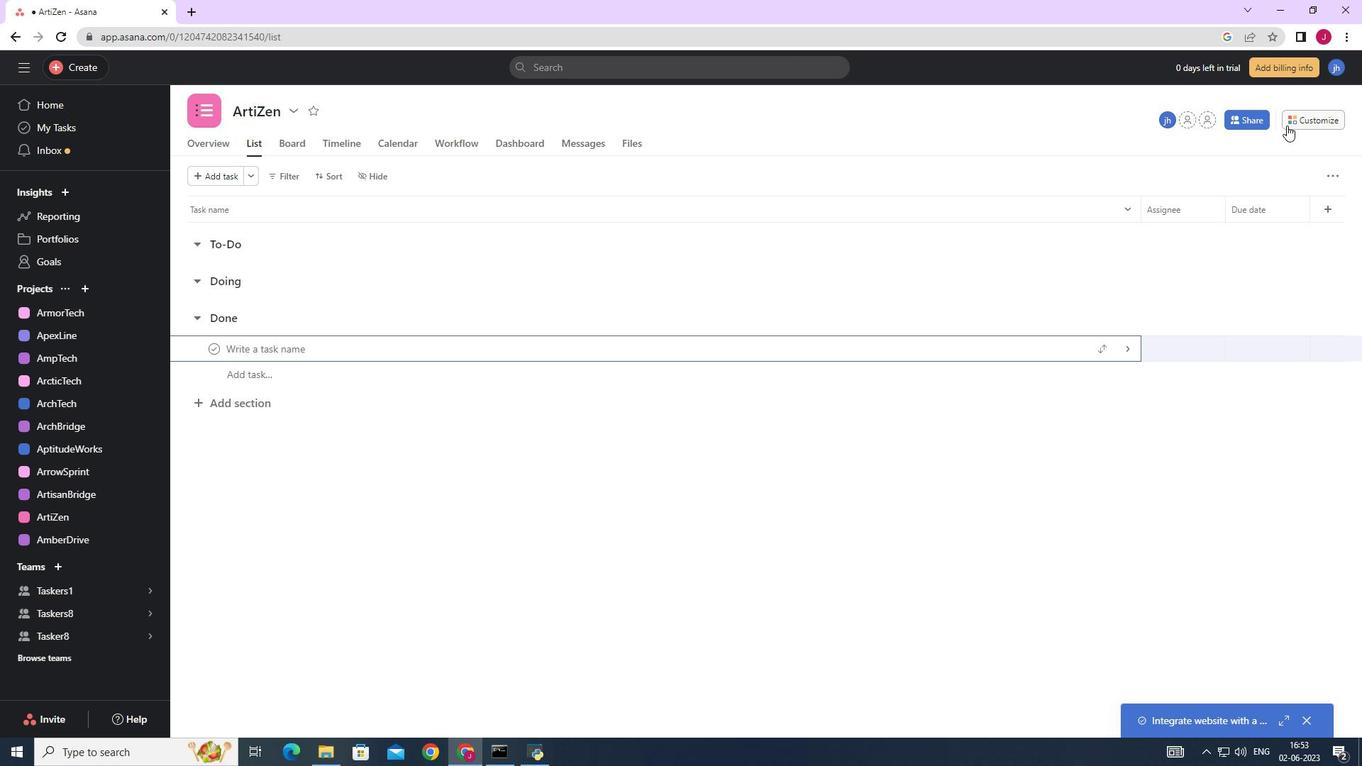 
